Task: Sort the products by relevance.
Action: Mouse moved to (19, 126)
Screenshot: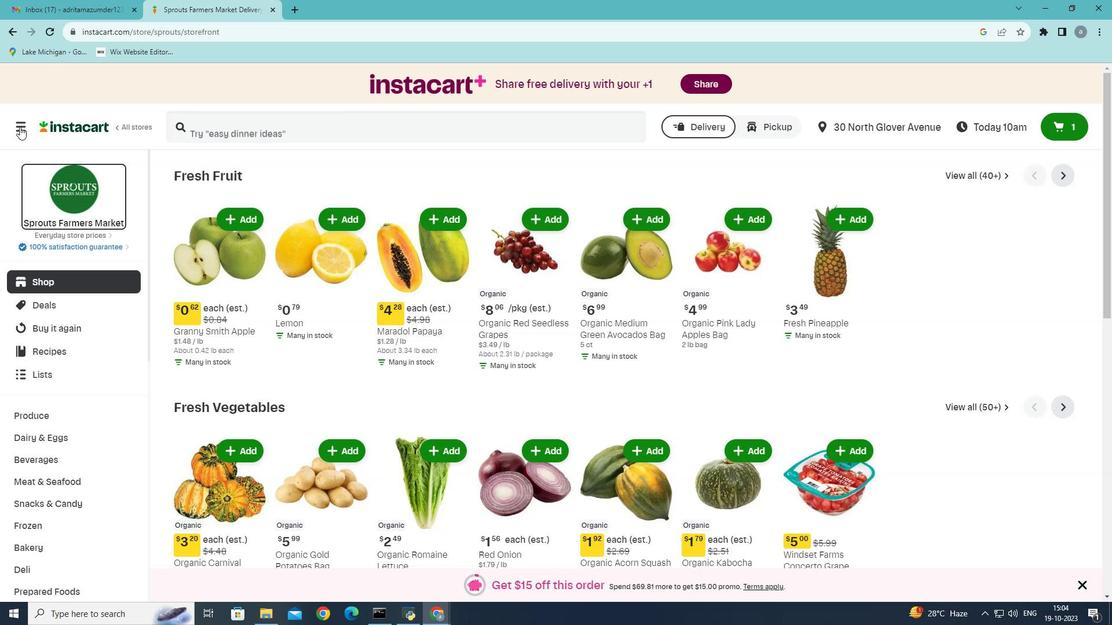 
Action: Mouse pressed left at (19, 126)
Screenshot: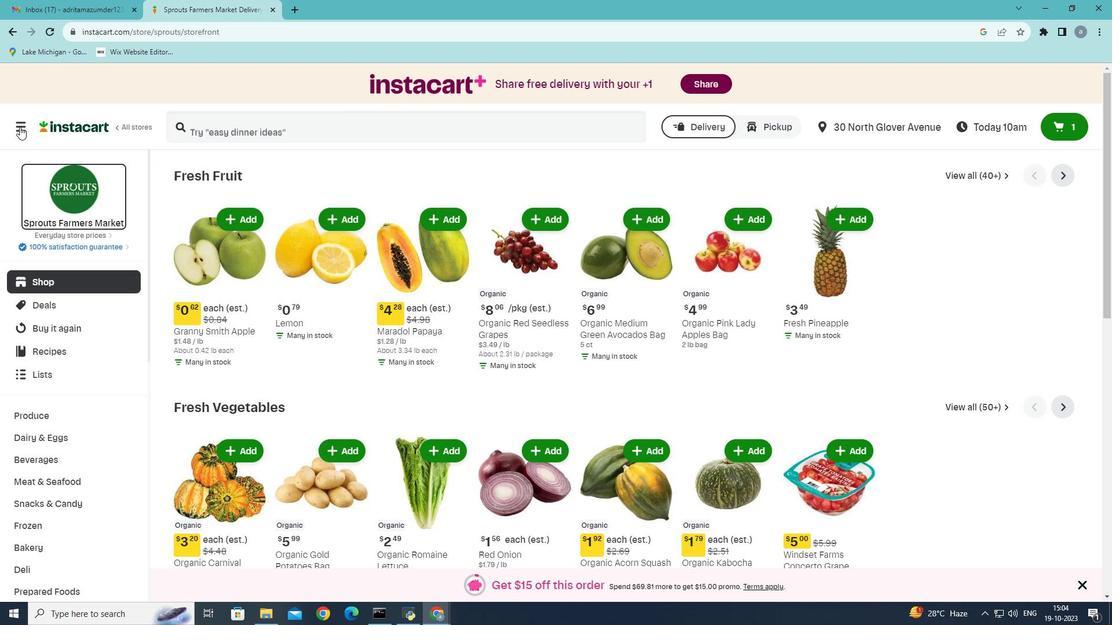 
Action: Mouse moved to (64, 331)
Screenshot: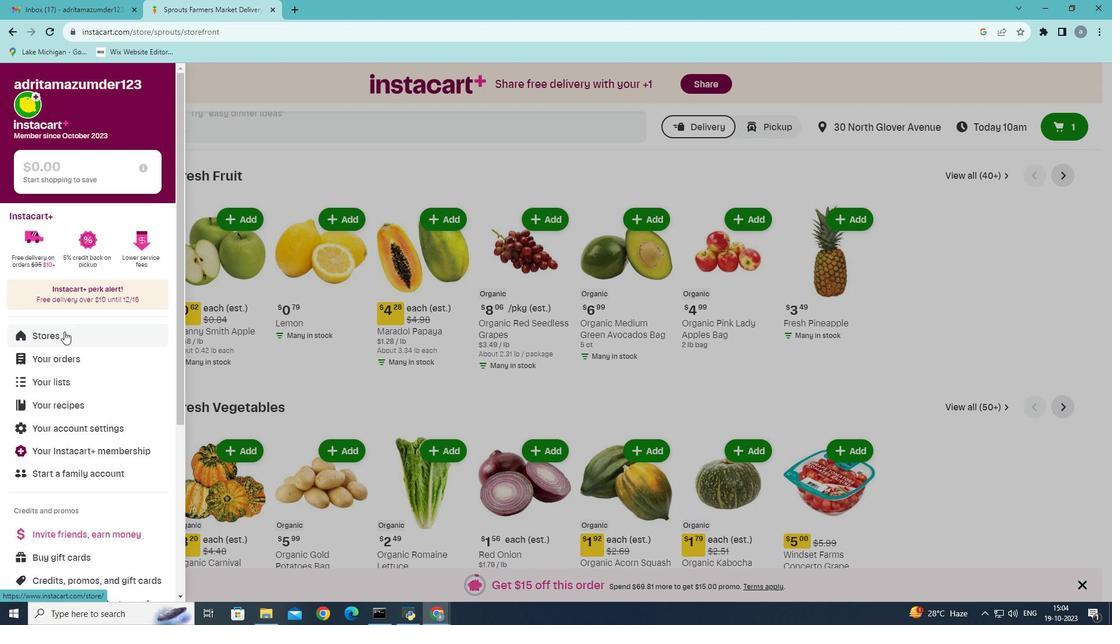 
Action: Mouse pressed left at (64, 331)
Screenshot: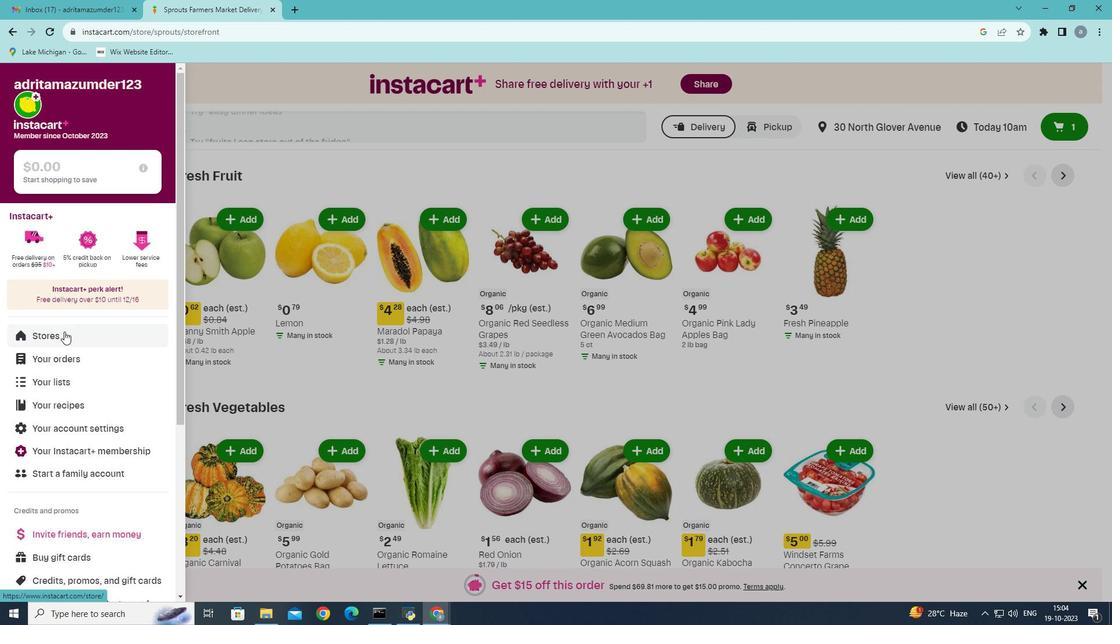 
Action: Mouse moved to (278, 140)
Screenshot: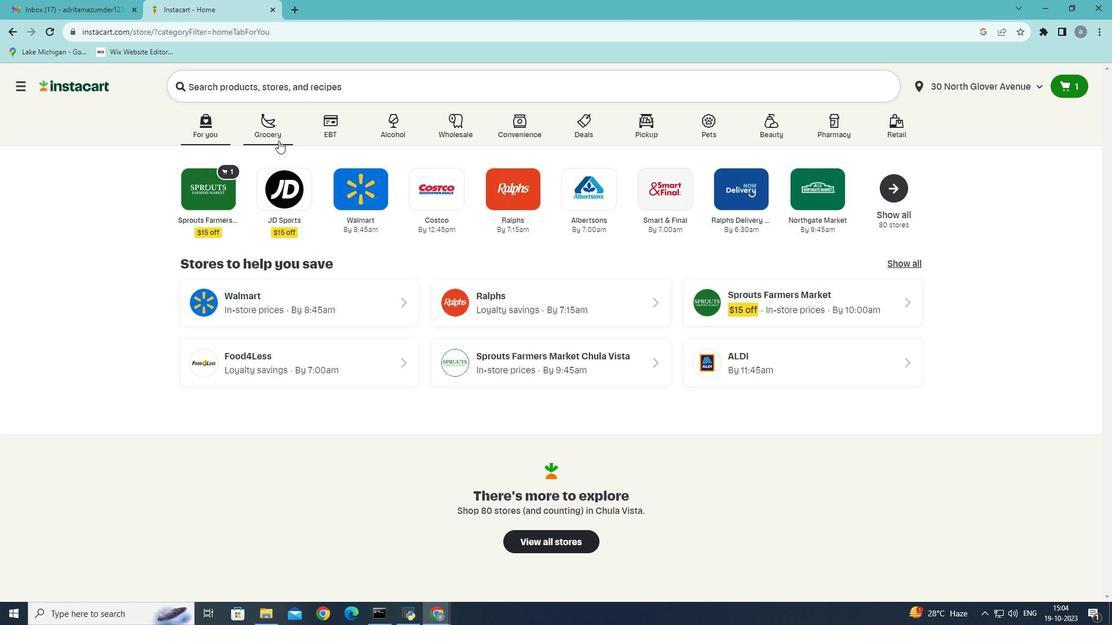 
Action: Mouse pressed left at (278, 140)
Screenshot: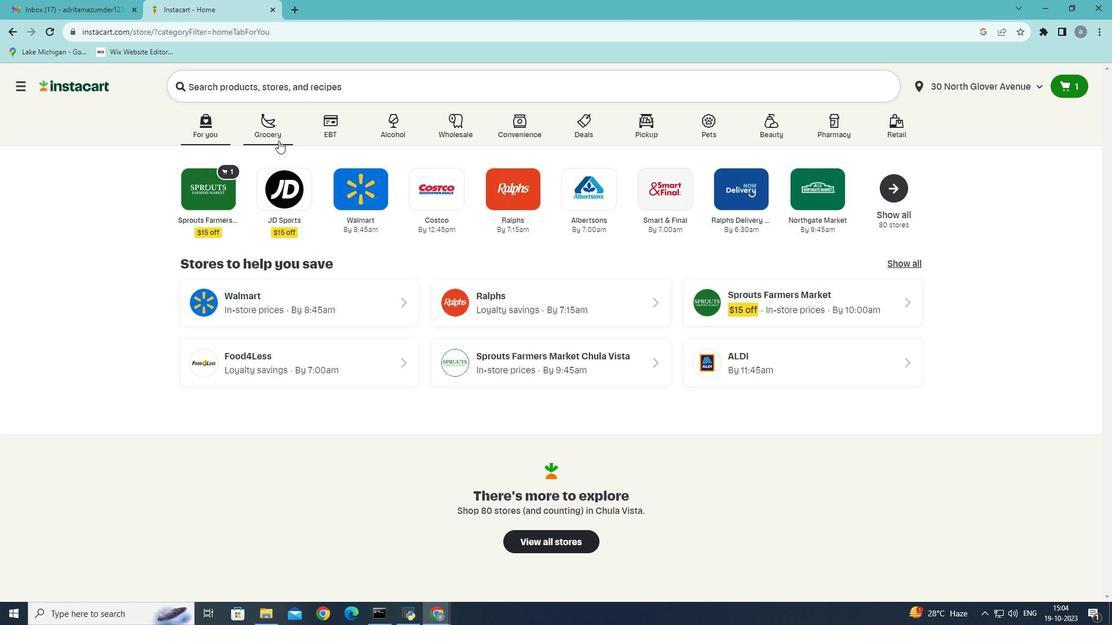 
Action: Mouse moved to (241, 347)
Screenshot: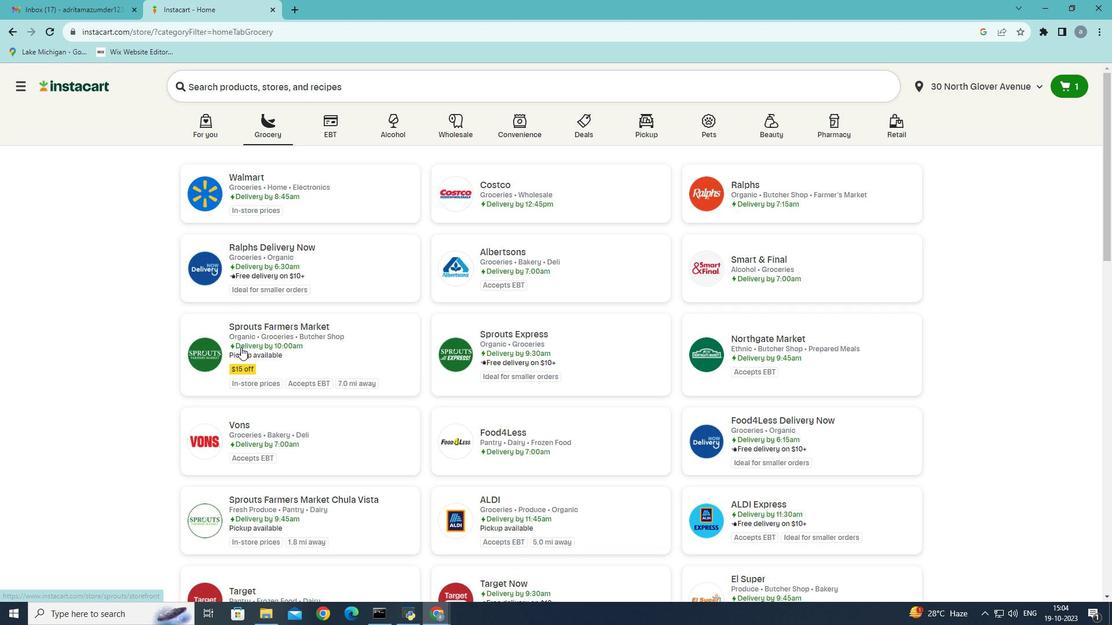 
Action: Mouse pressed left at (241, 347)
Screenshot: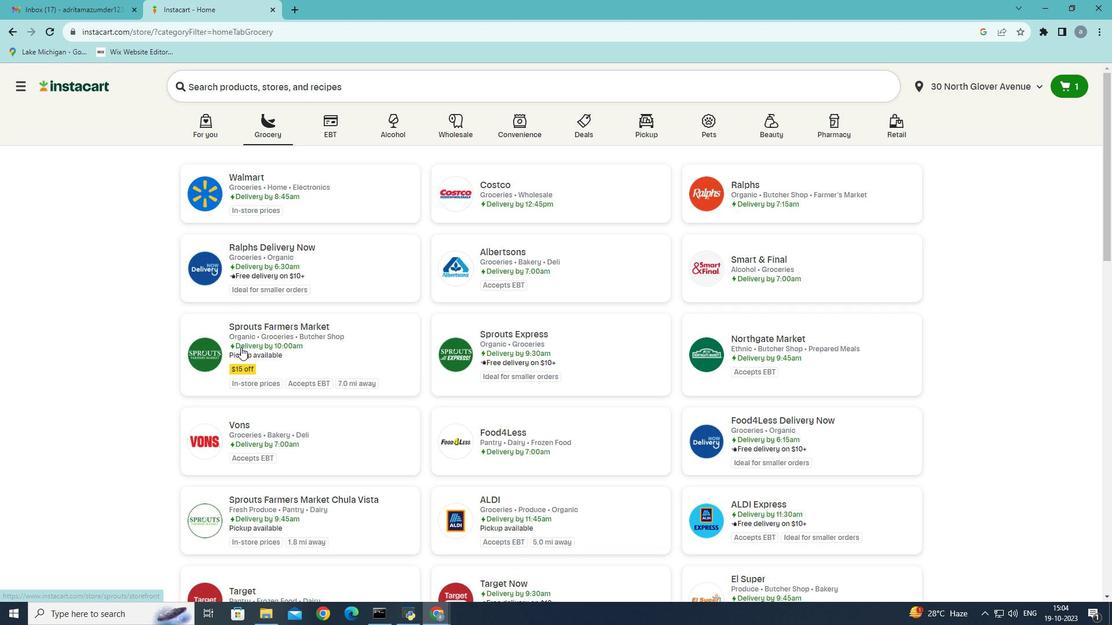 
Action: Mouse moved to (77, 487)
Screenshot: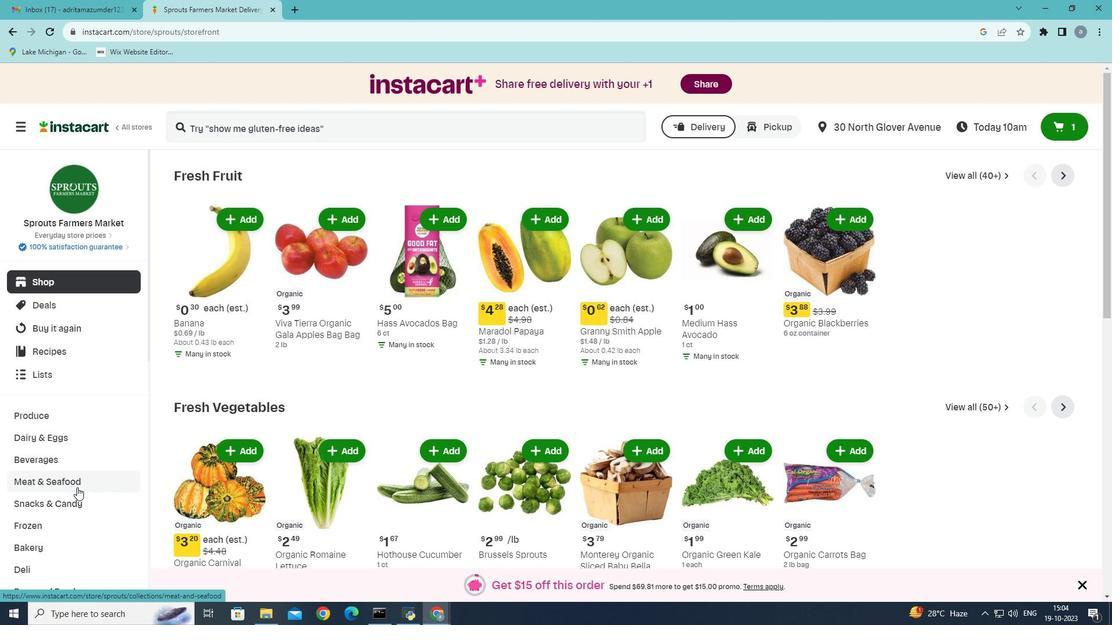 
Action: Mouse pressed left at (77, 487)
Screenshot: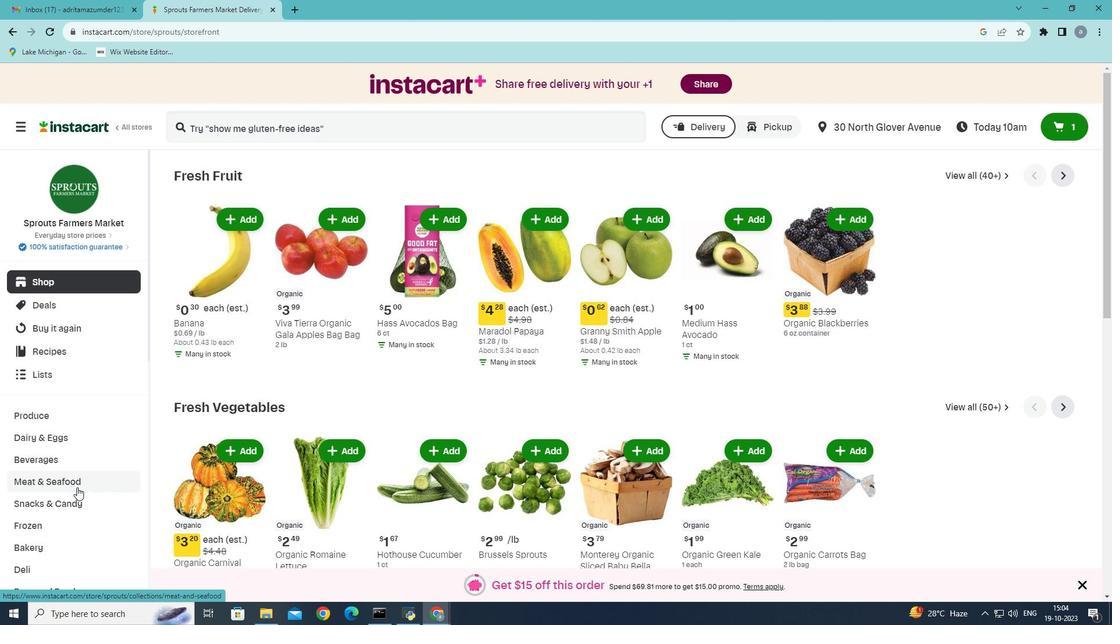 
Action: Mouse moved to (610, 210)
Screenshot: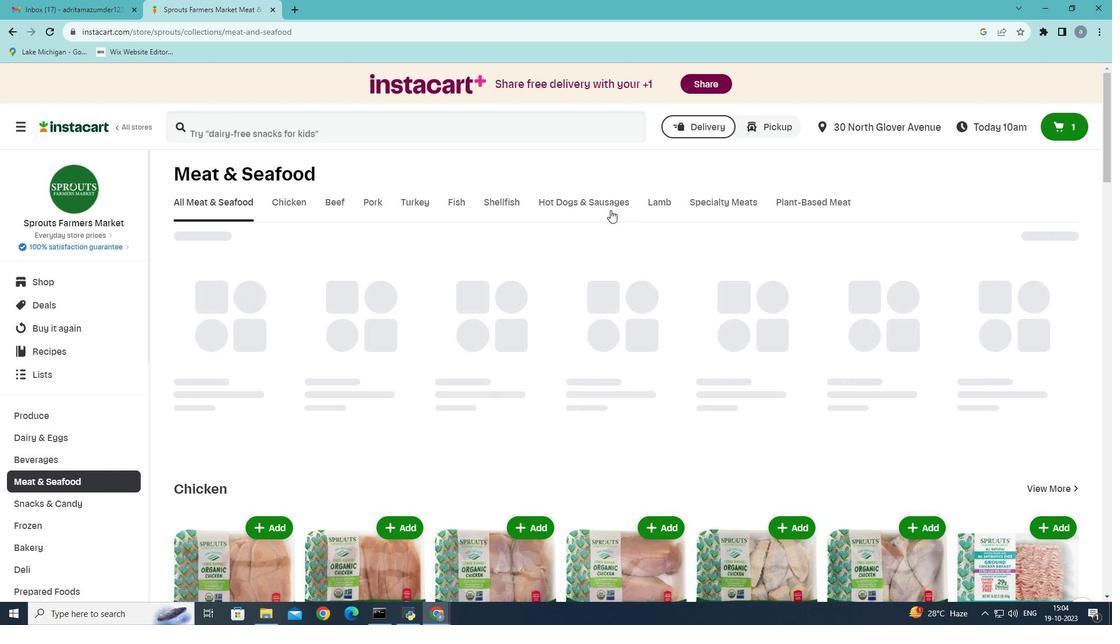 
Action: Mouse pressed left at (610, 210)
Screenshot: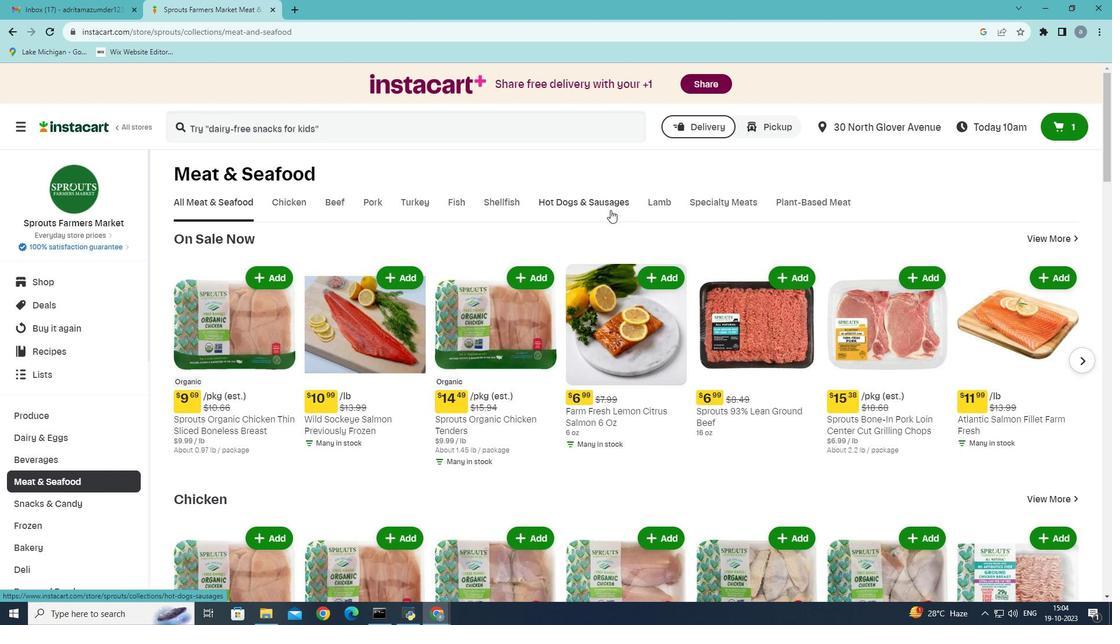 
Action: Mouse moved to (283, 256)
Screenshot: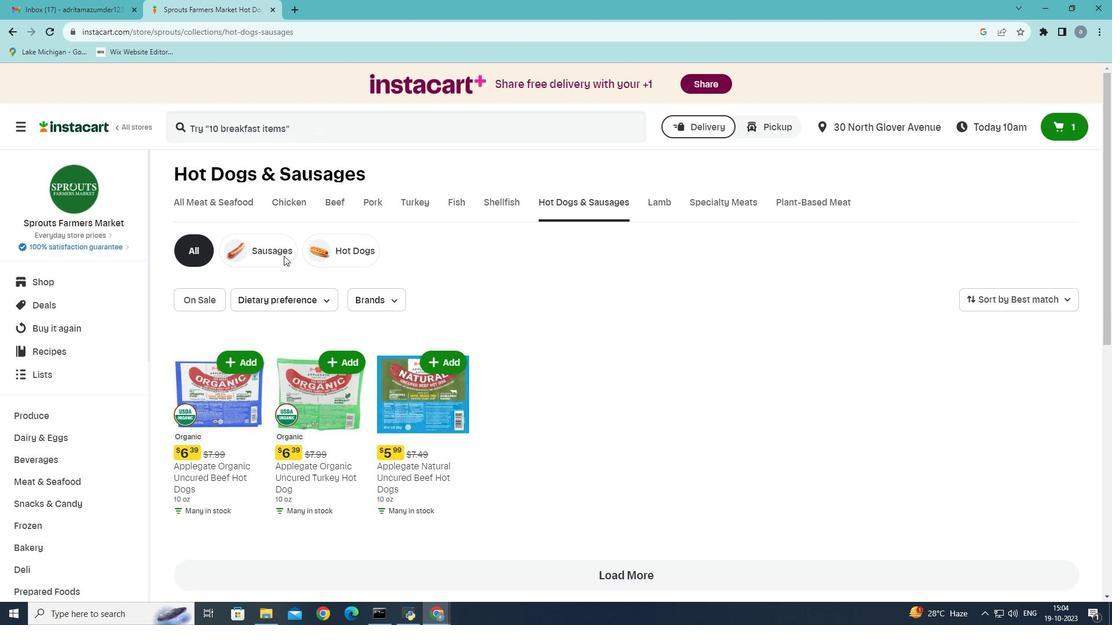 
Action: Mouse pressed left at (283, 256)
Screenshot: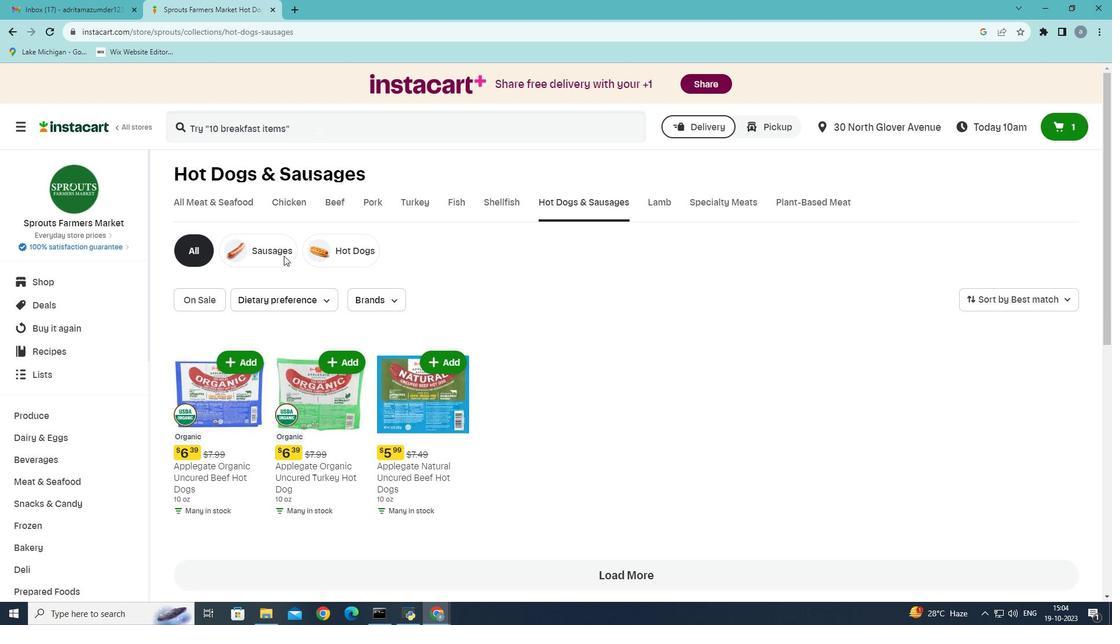 
Action: Mouse moved to (1068, 298)
Screenshot: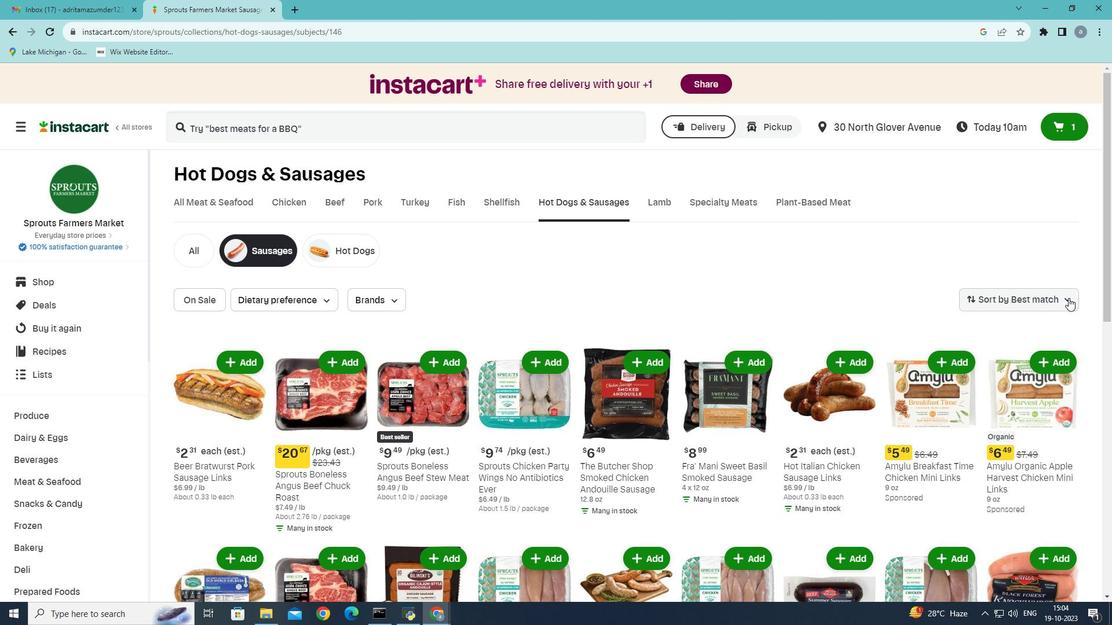 
Action: Mouse pressed left at (1068, 298)
Screenshot: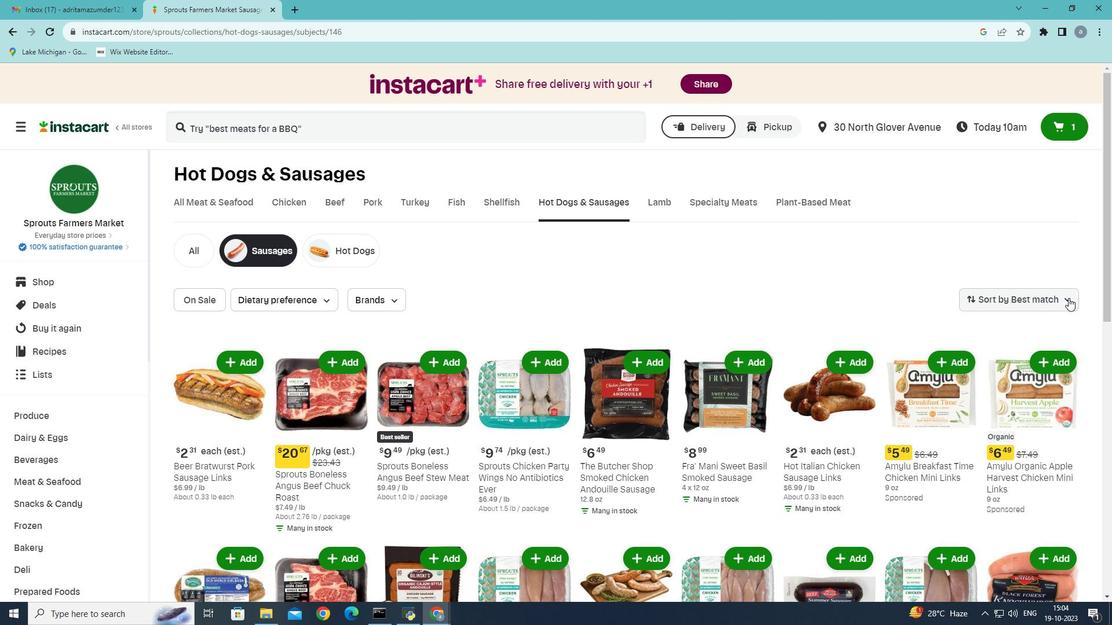 
Action: Mouse moved to (999, 472)
Screenshot: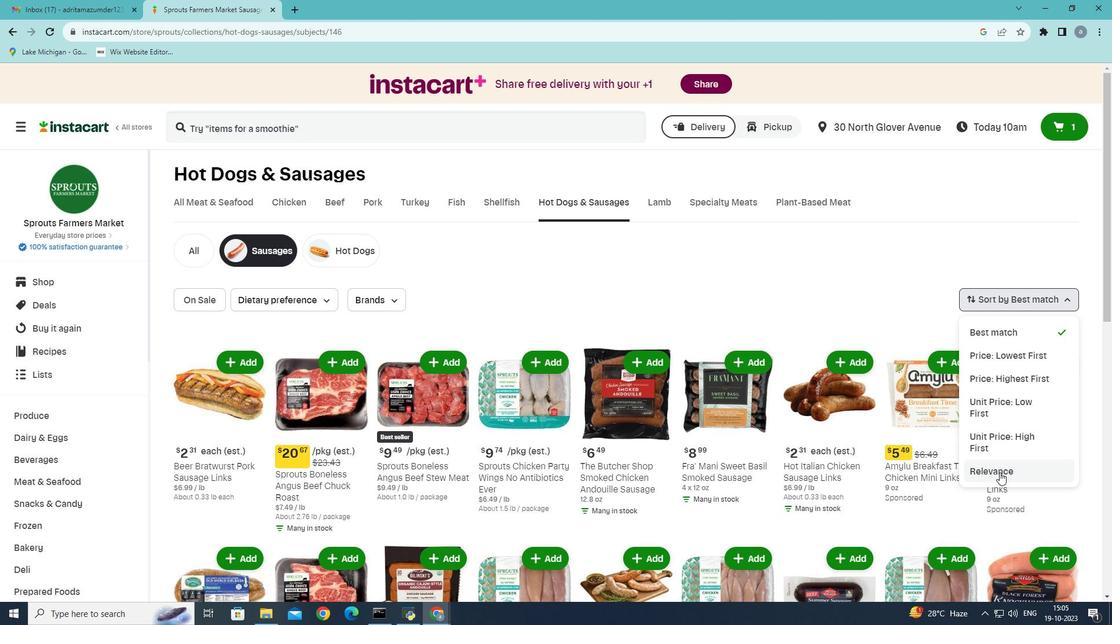 
Action: Mouse pressed left at (999, 472)
Screenshot: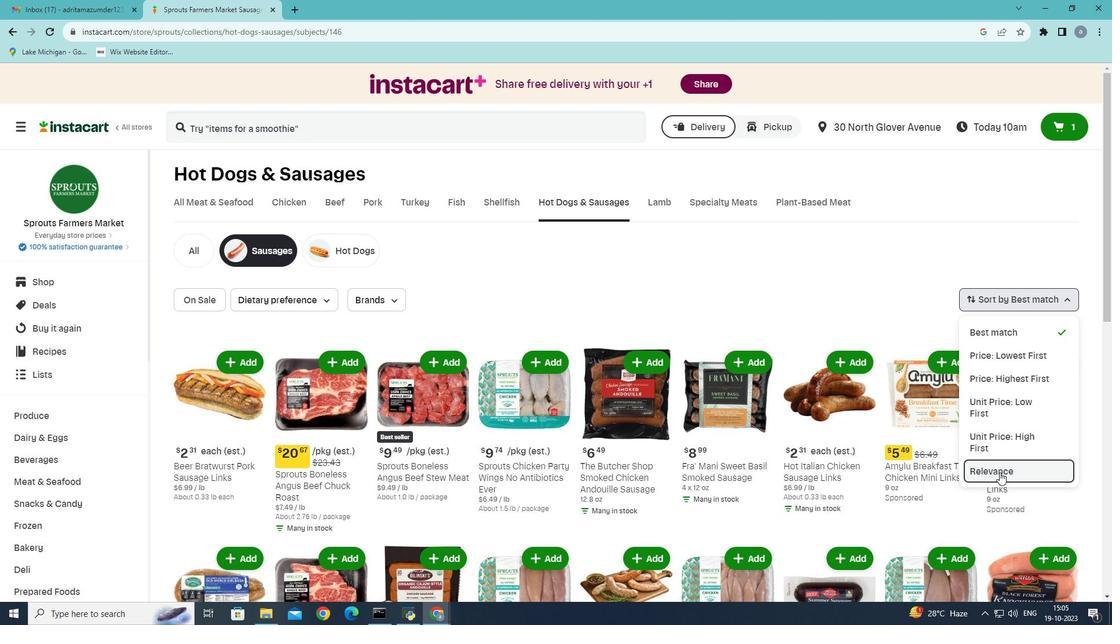 
Action: Mouse moved to (835, 472)
Screenshot: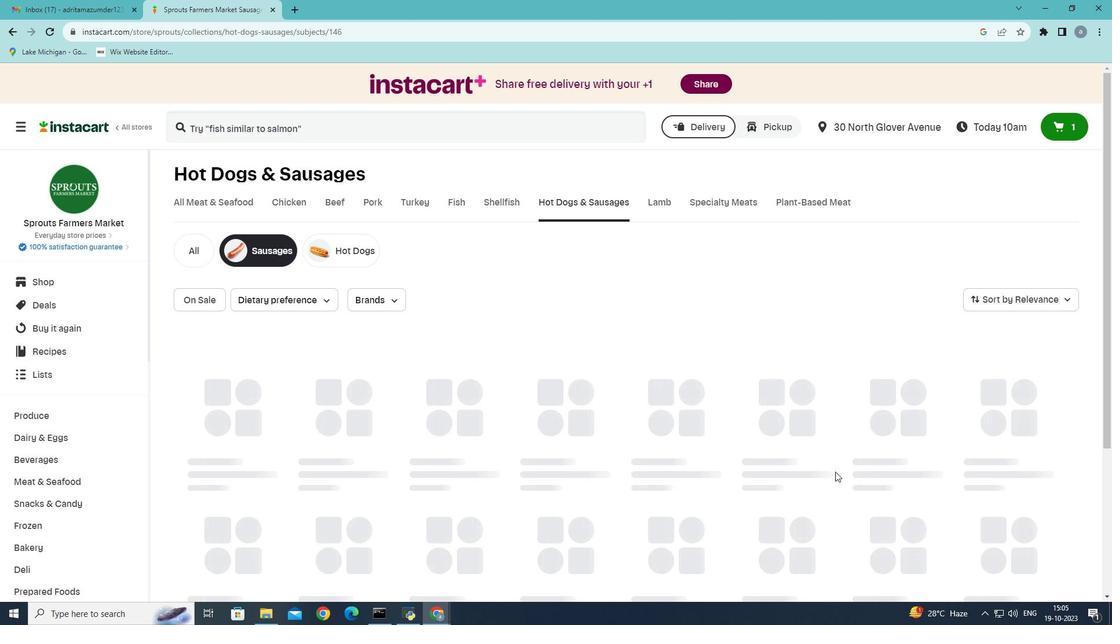 
